 Task: Add the task  Create a feature for users to track and manage their reading lists to the section Discovery in the project WorkFlow and add a Due Date to the respective task as 2023/10/08.
Action: Mouse moved to (658, 420)
Screenshot: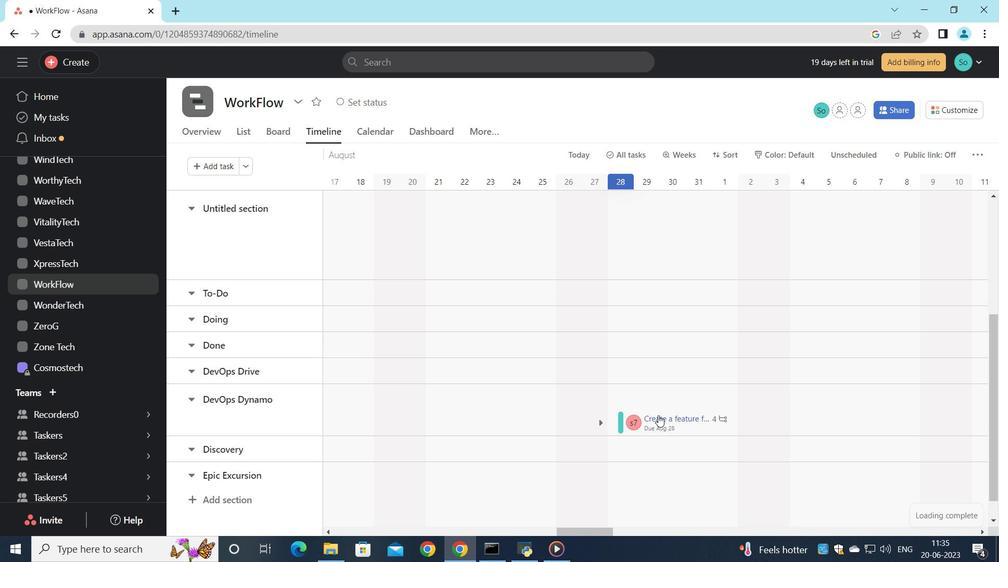 
Action: Mouse pressed left at (658, 420)
Screenshot: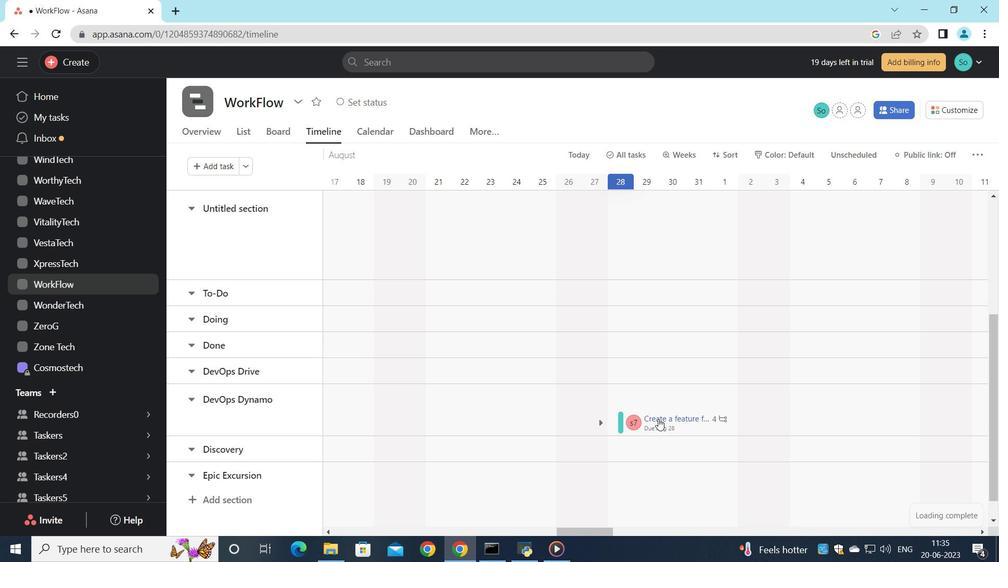 
Action: Mouse moved to (766, 306)
Screenshot: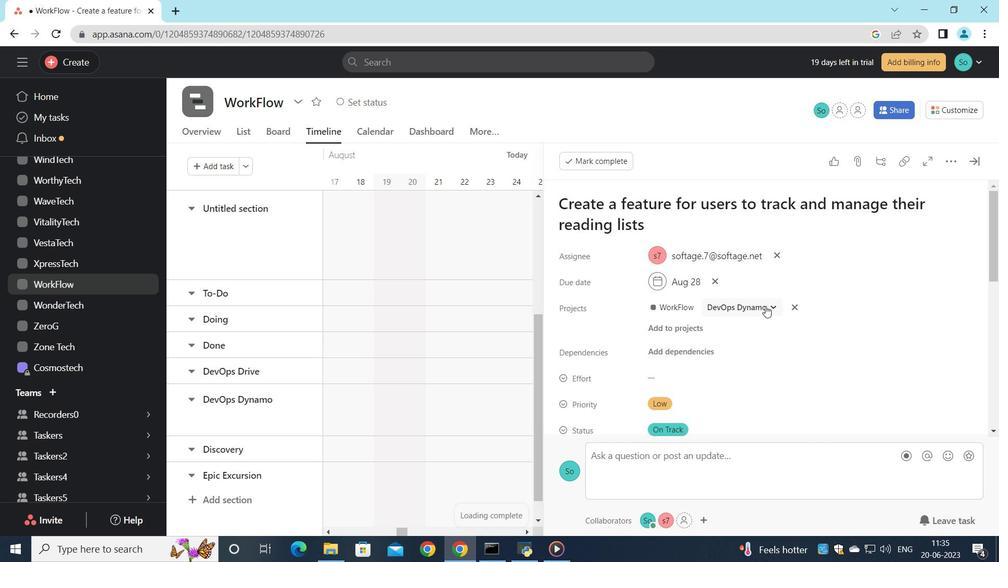 
Action: Mouse pressed left at (766, 306)
Screenshot: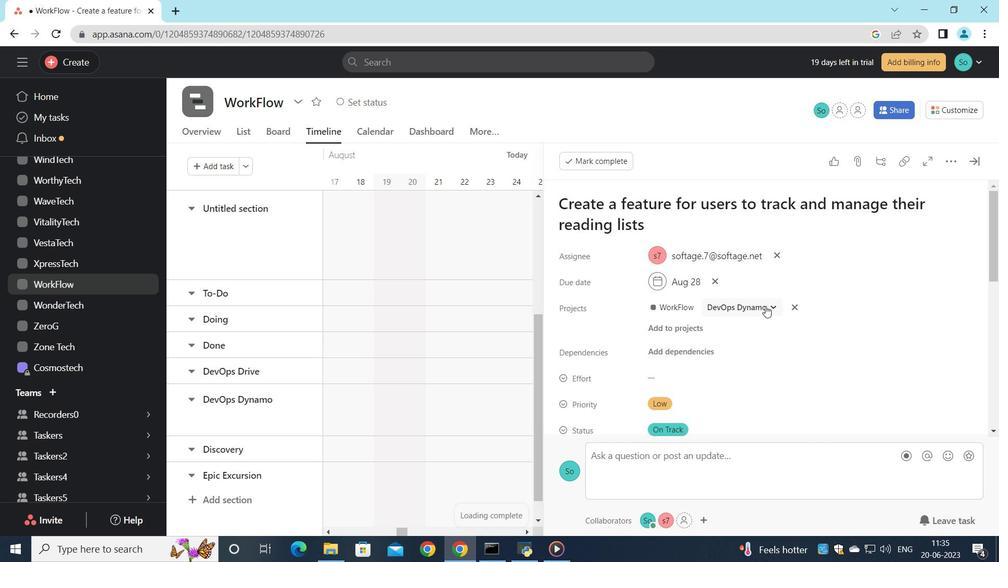 
Action: Mouse moved to (718, 475)
Screenshot: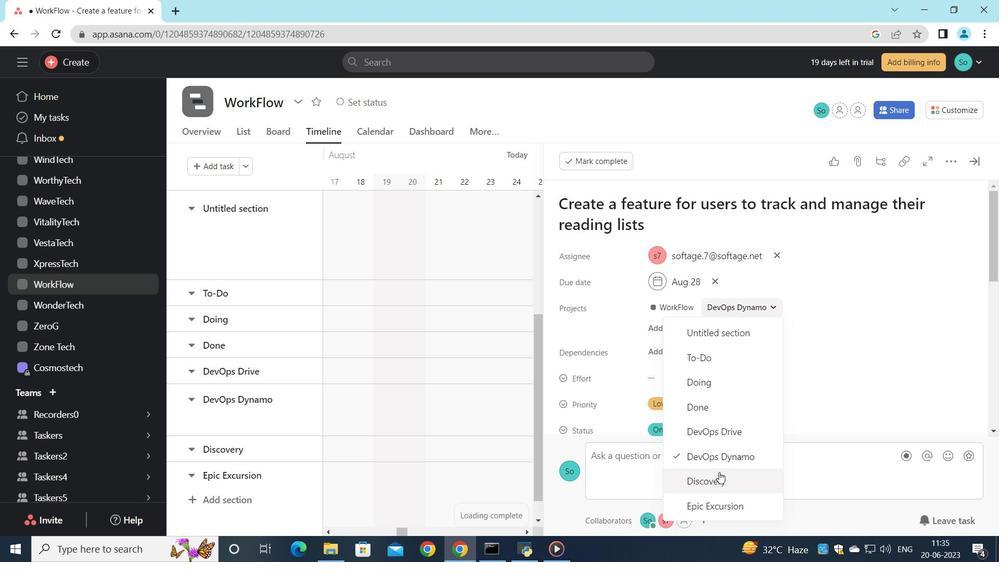 
Action: Mouse pressed left at (718, 475)
Screenshot: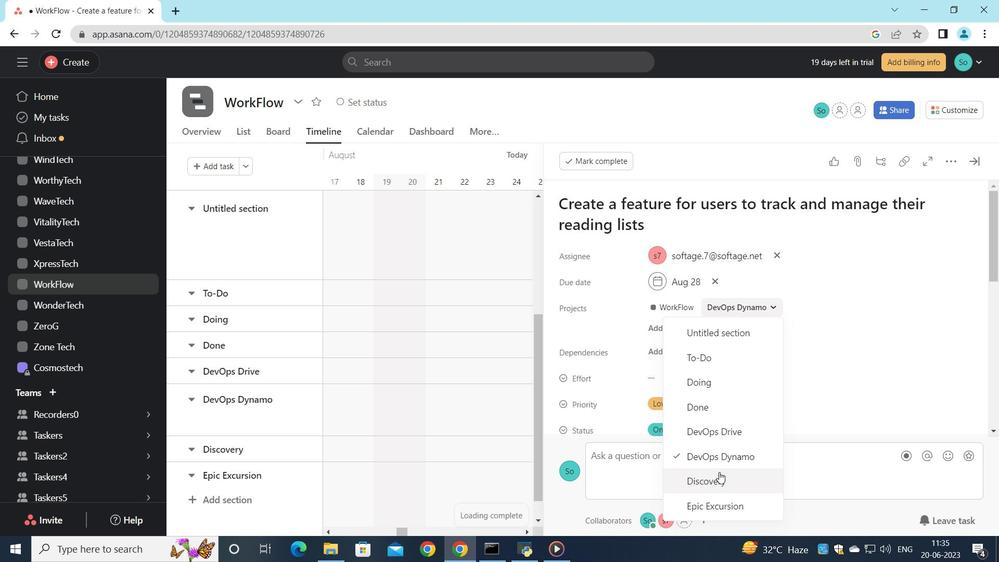 
Action: Mouse moved to (714, 280)
Screenshot: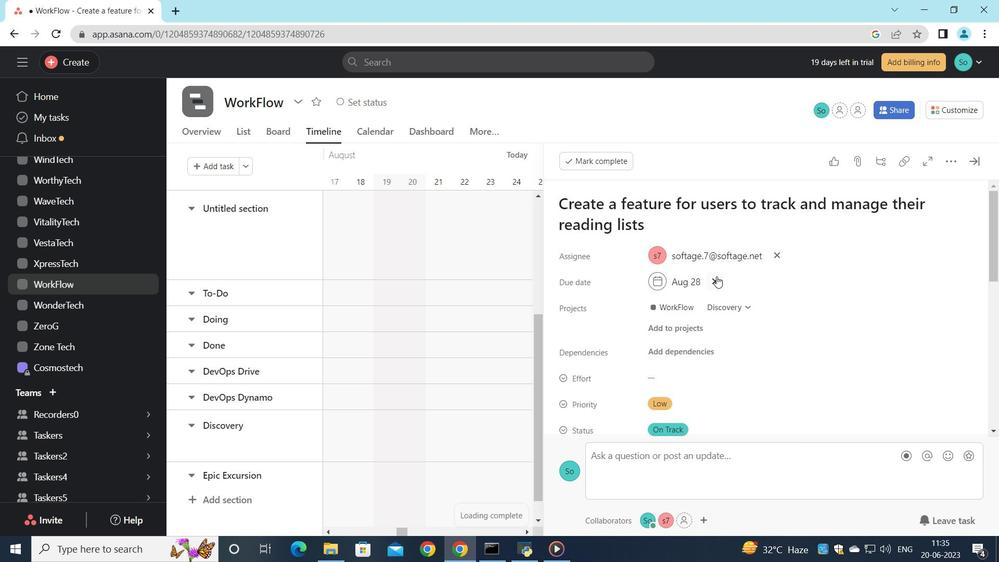 
Action: Mouse pressed left at (714, 280)
Screenshot: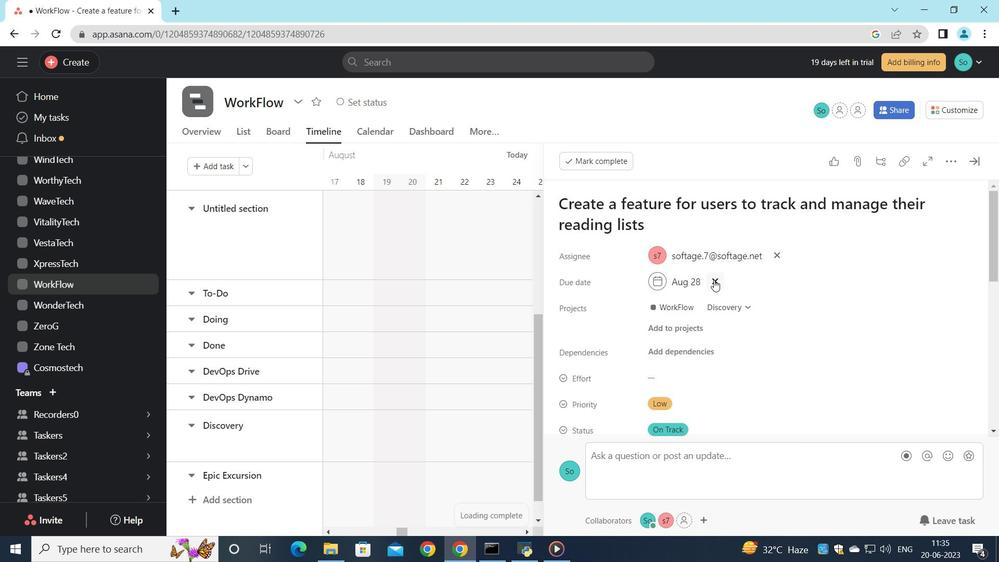 
Action: Mouse moved to (691, 283)
Screenshot: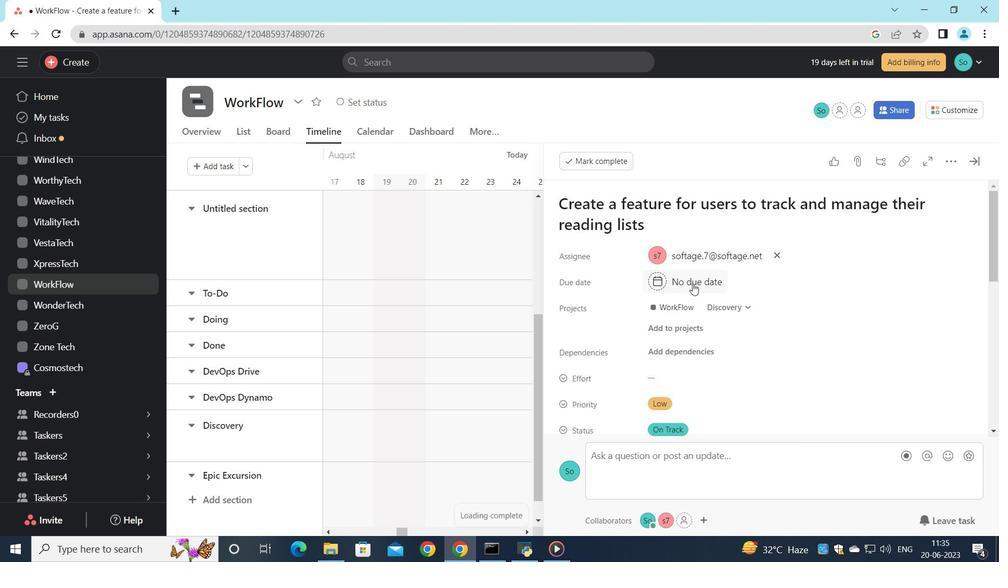 
Action: Mouse pressed left at (691, 283)
Screenshot: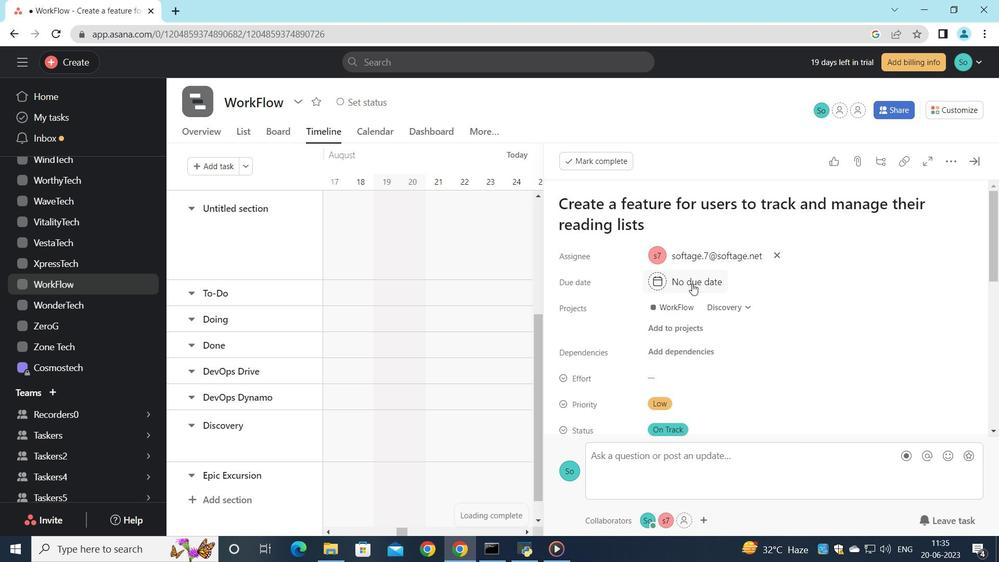 
Action: Mouse moved to (834, 201)
Screenshot: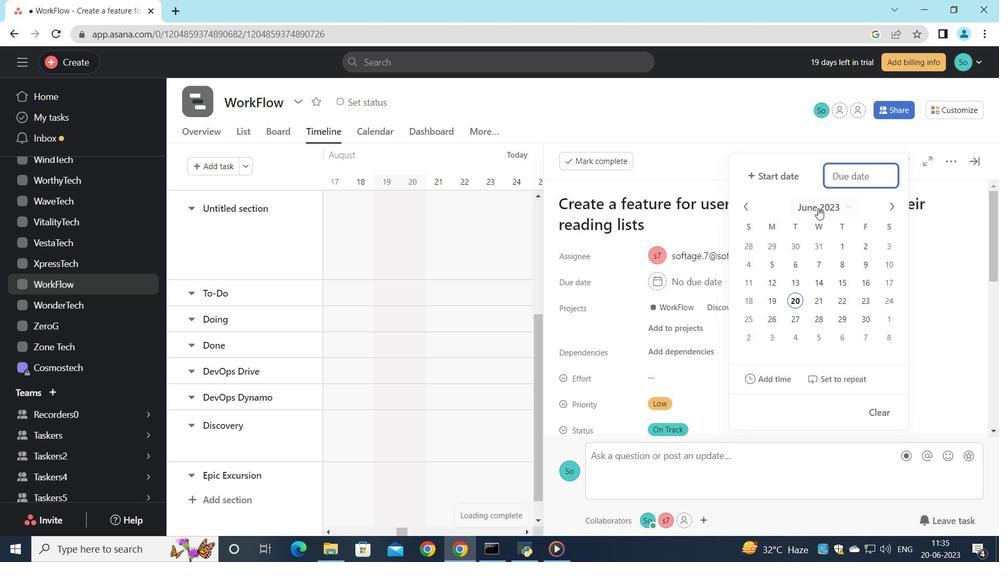 
Action: Key pressed 2023/10/08<Key.enter>
Screenshot: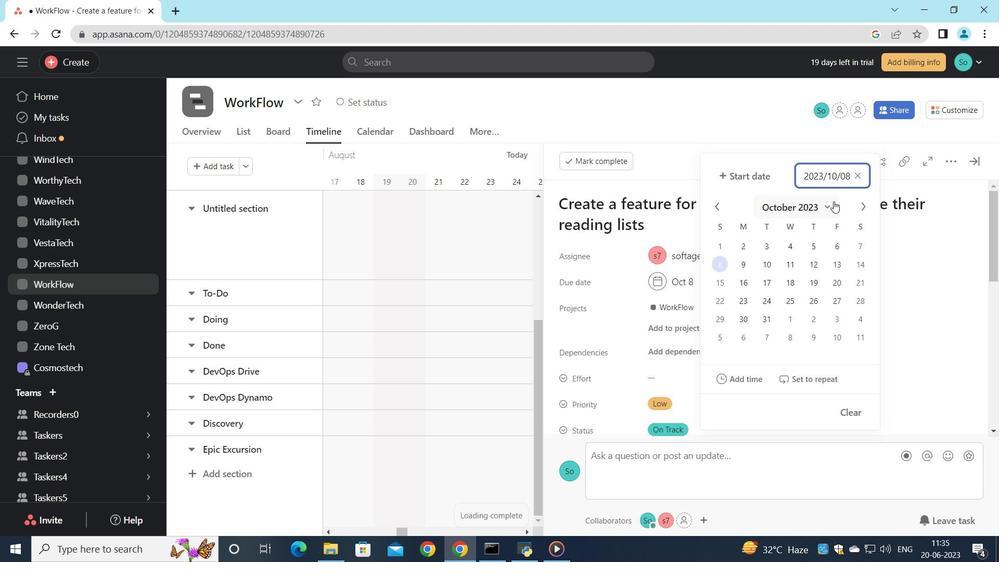 
Action: Mouse moved to (824, 252)
Screenshot: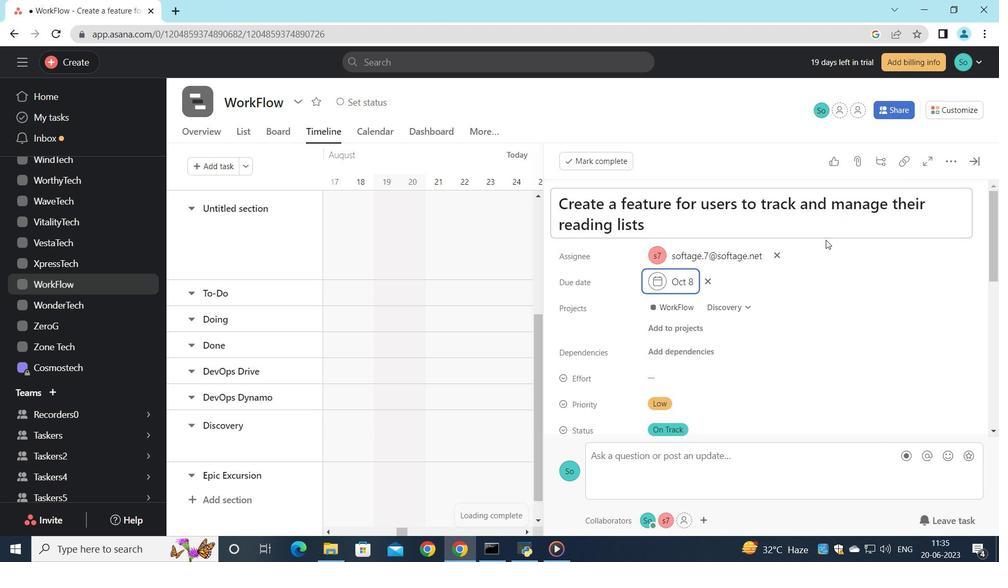 
